 Task: Change the deinterlace mode to Blend.
Action: Mouse moved to (66, 12)
Screenshot: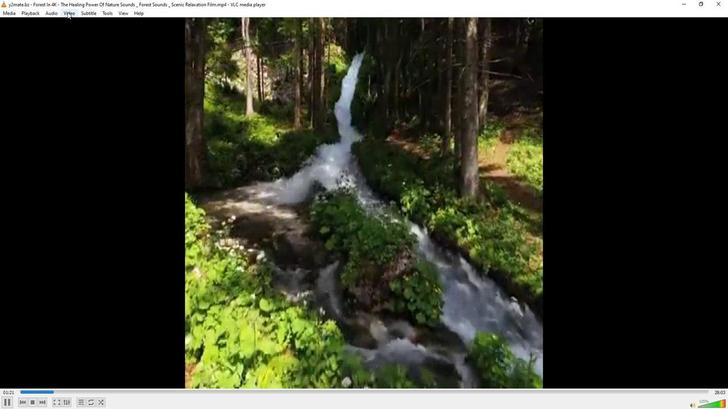 
Action: Mouse pressed left at (66, 12)
Screenshot: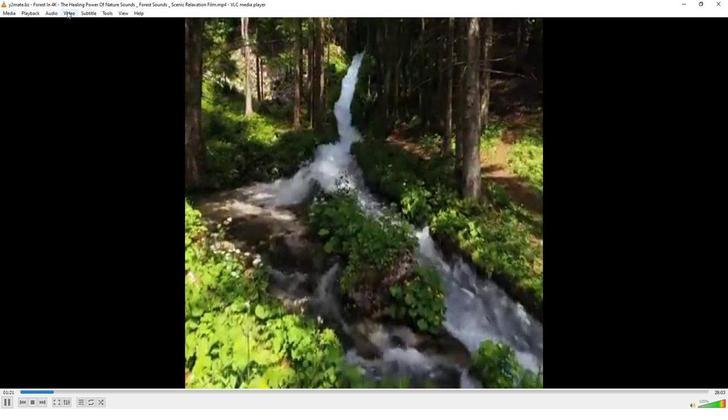 
Action: Mouse moved to (145, 121)
Screenshot: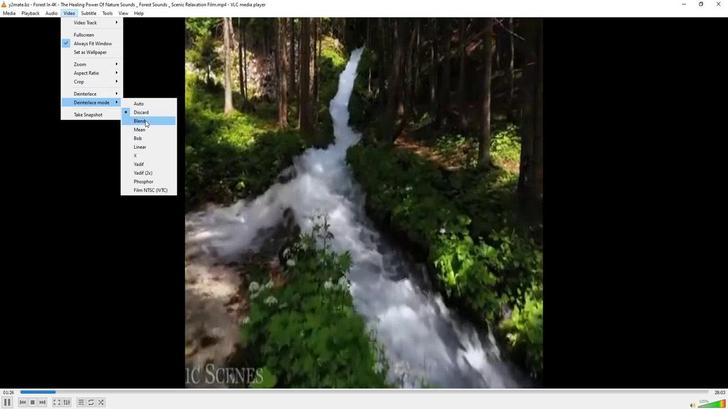 
Action: Mouse pressed left at (145, 121)
Screenshot: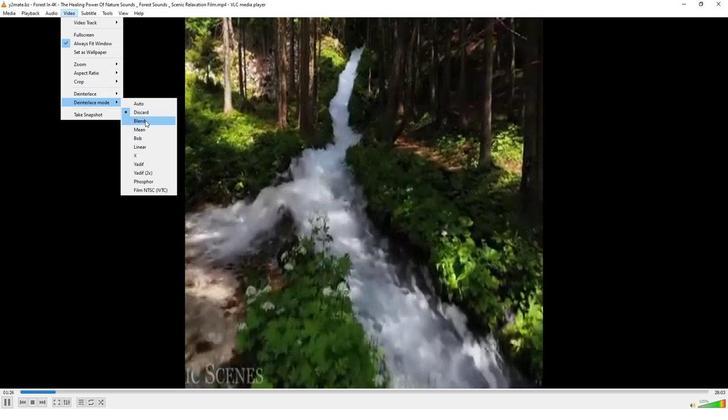 
Action: Mouse moved to (142, 121)
Screenshot: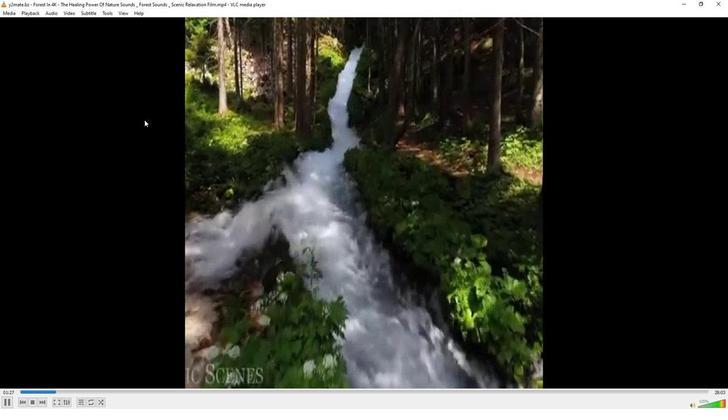 
